 Task: Add an event location and description in Gmail when creating a calendar event.
Action: Mouse moved to (937, 82)
Screenshot: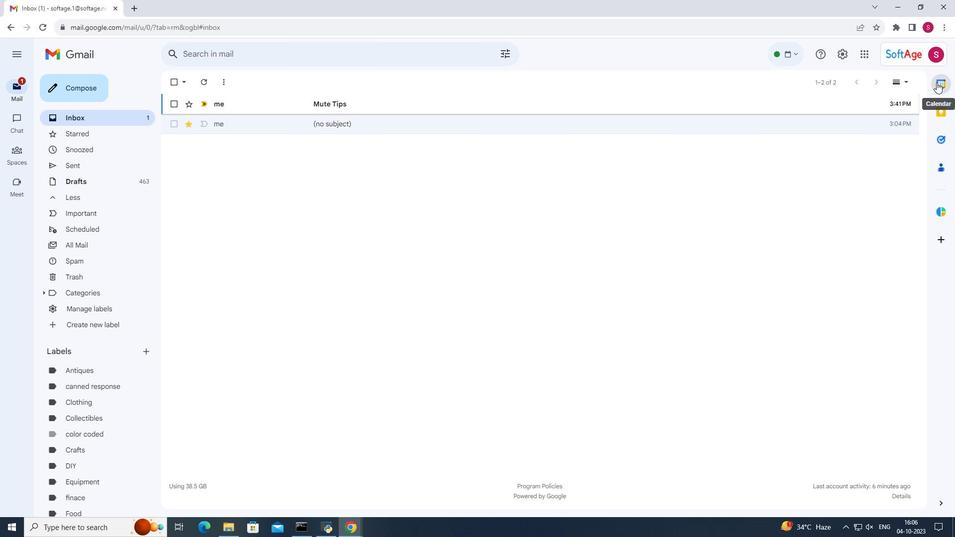
Action: Mouse pressed left at (937, 82)
Screenshot: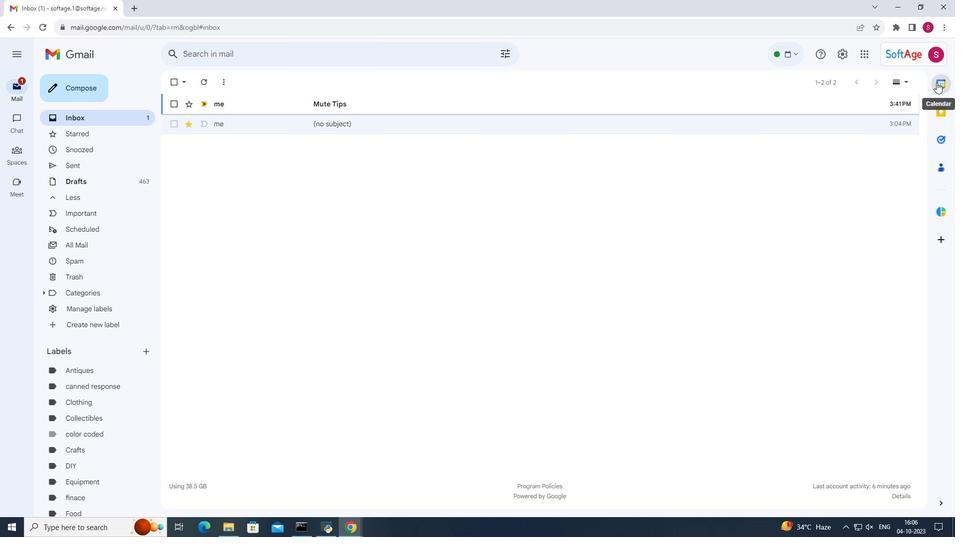 
Action: Mouse moved to (853, 506)
Screenshot: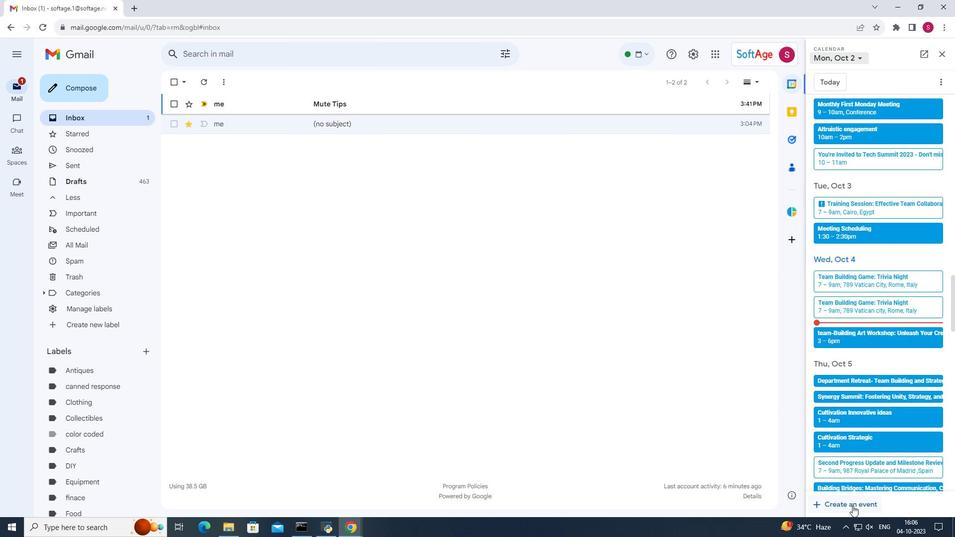 
Action: Mouse pressed left at (853, 506)
Screenshot: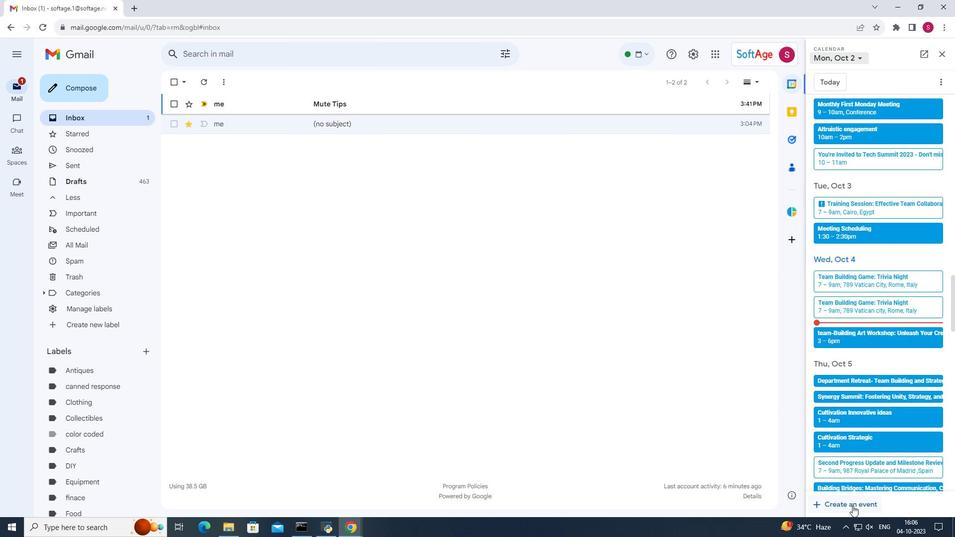 
Action: Mouse moved to (855, 80)
Screenshot: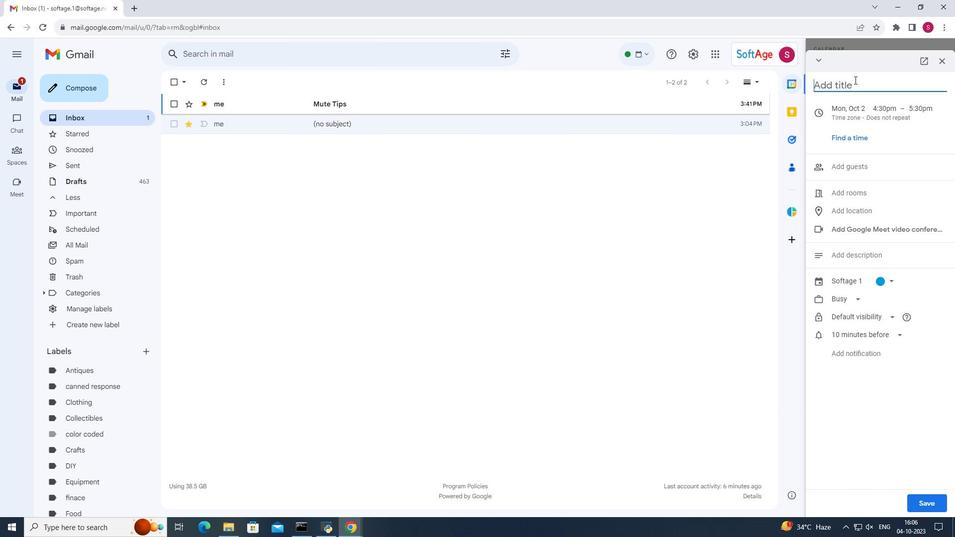 
Action: Mouse pressed left at (855, 80)
Screenshot: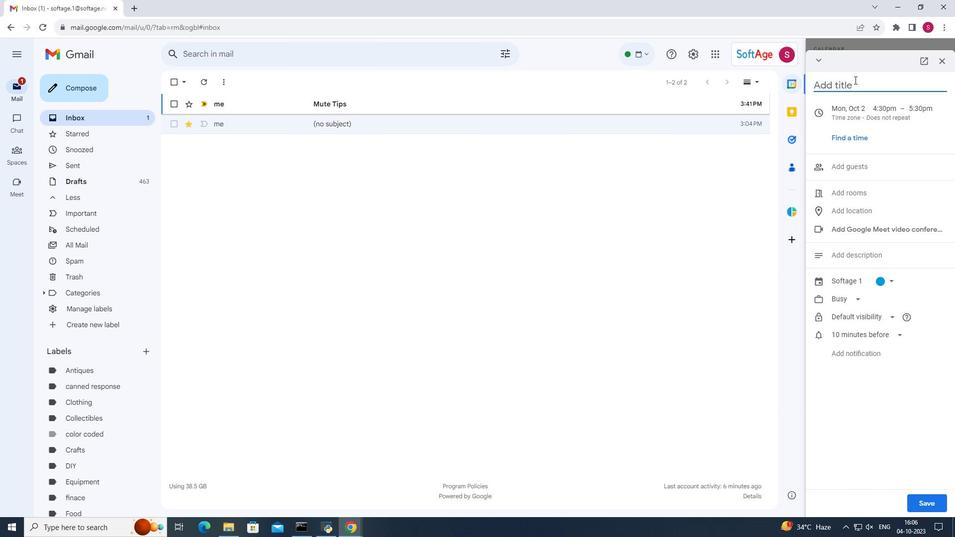 
Action: Mouse moved to (855, 80)
Screenshot: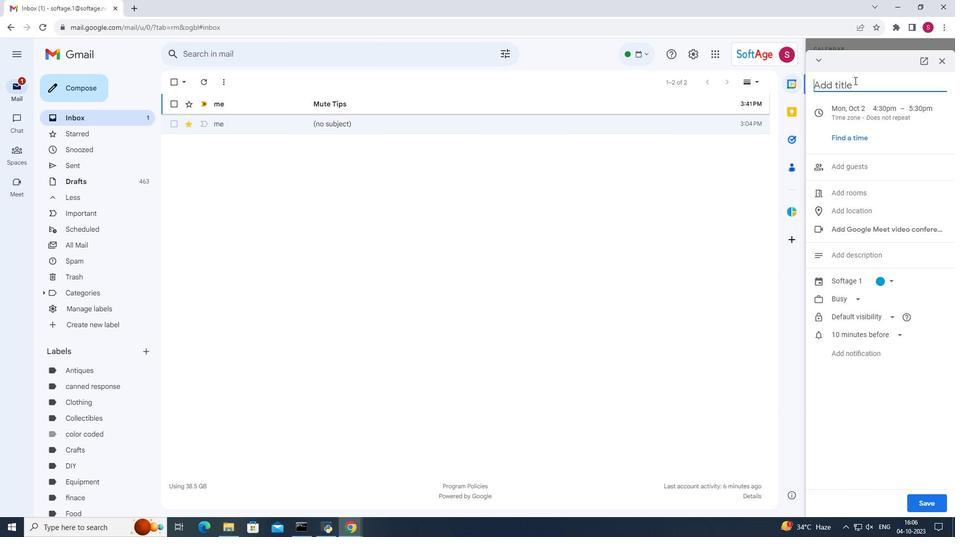 
Action: Key pressed <Key.shift>Progess<Key.space><Key.backspace><Key.backspace><Key.backspace><Key.backspace>ress<Key.space><Key.shift><Key.shift>Updates
Screenshot: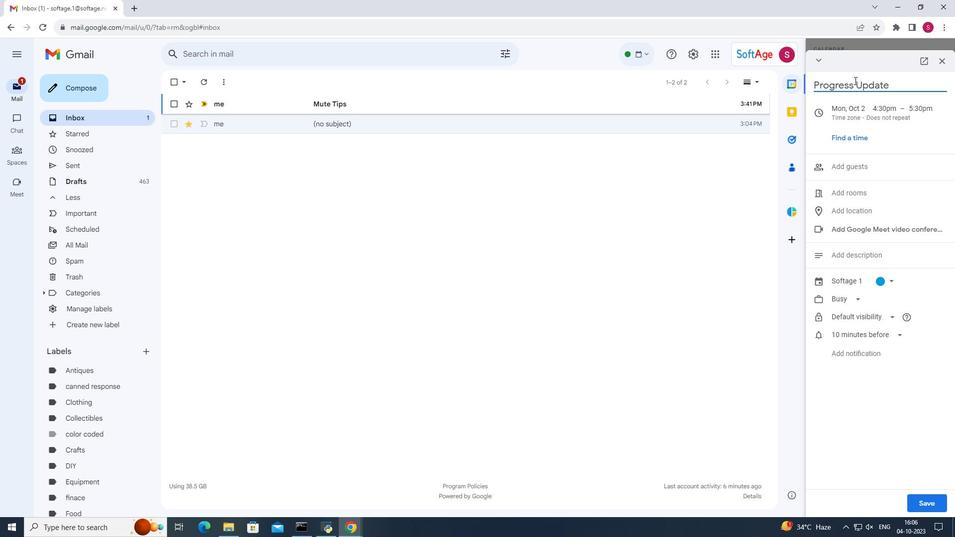 
Action: Mouse moved to (879, 111)
Screenshot: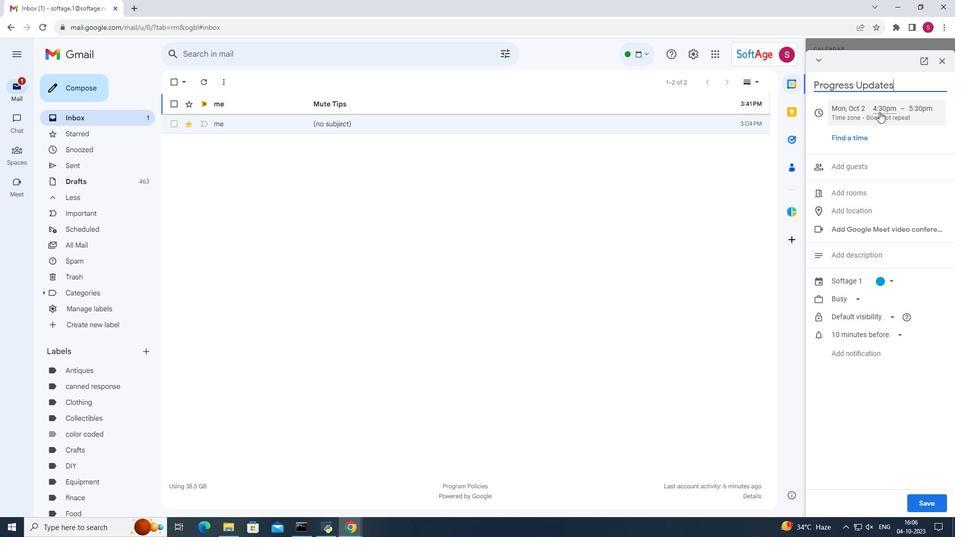 
Action: Mouse pressed left at (879, 111)
Screenshot: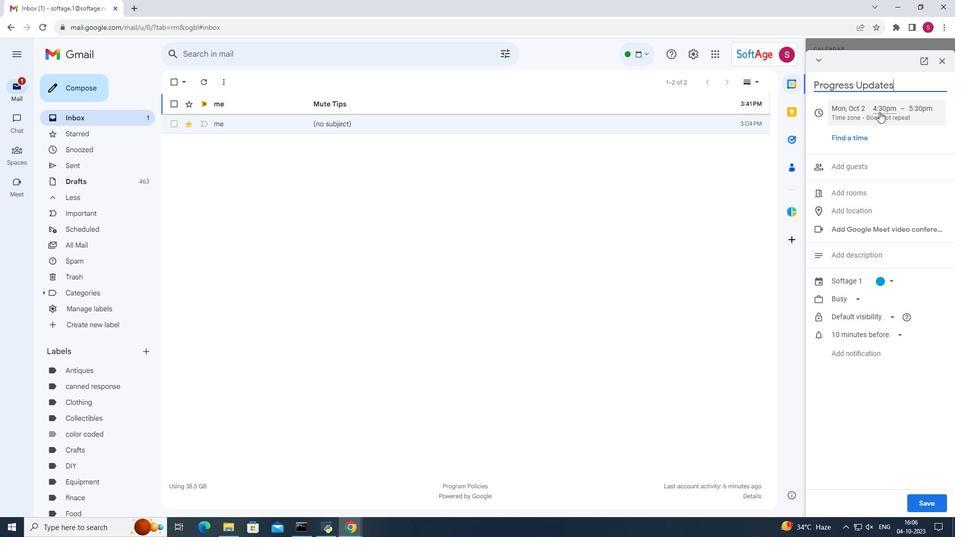 
Action: Mouse moved to (880, 111)
Screenshot: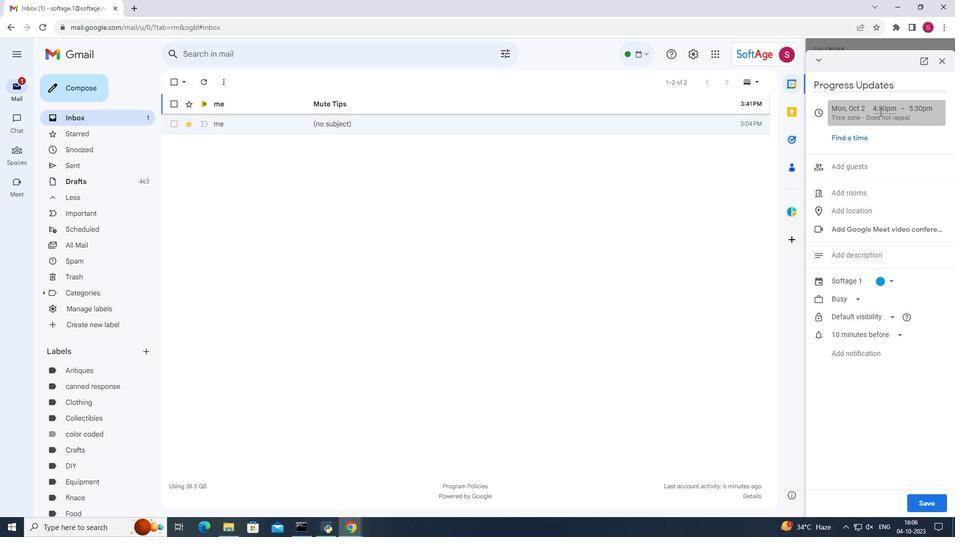 
Action: Mouse pressed left at (880, 111)
Screenshot: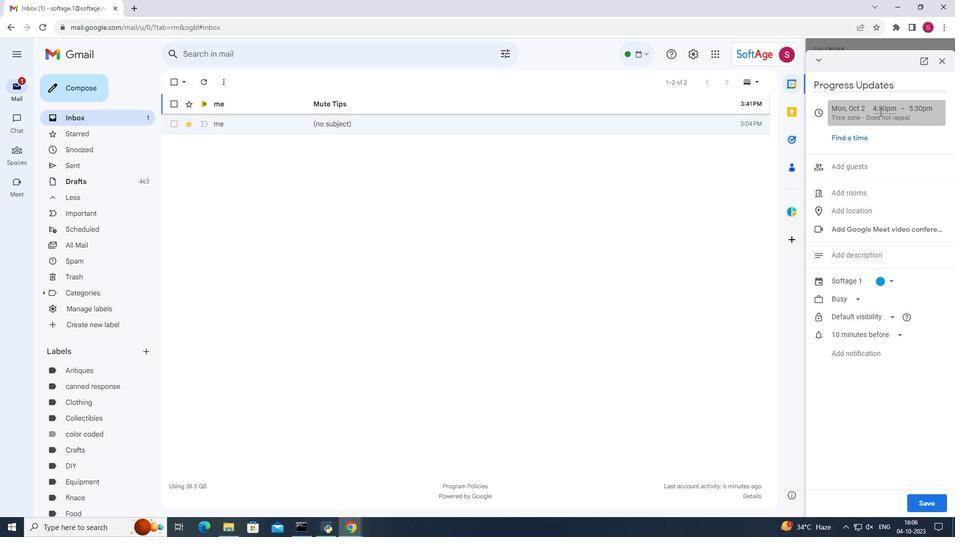 
Action: Mouse moved to (872, 212)
Screenshot: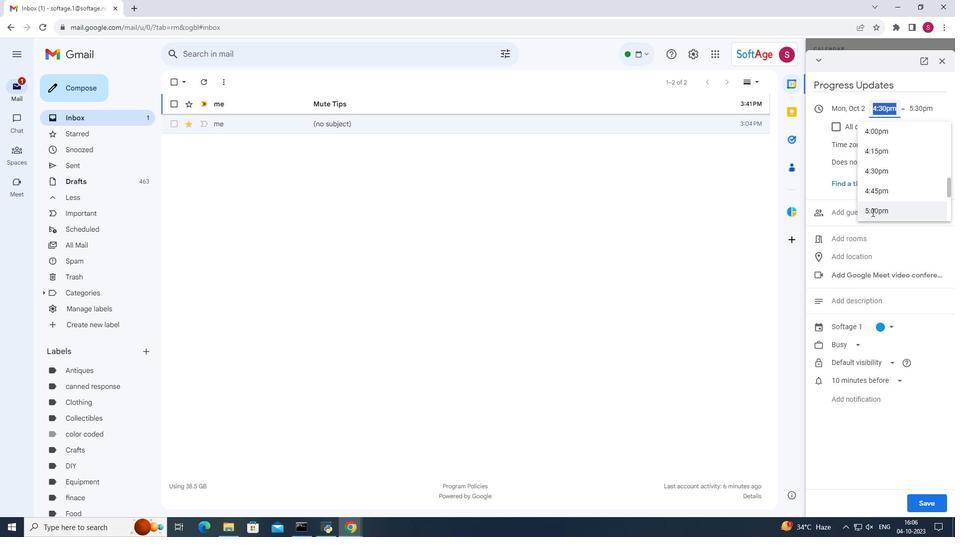 
Action: Mouse pressed left at (872, 212)
Screenshot: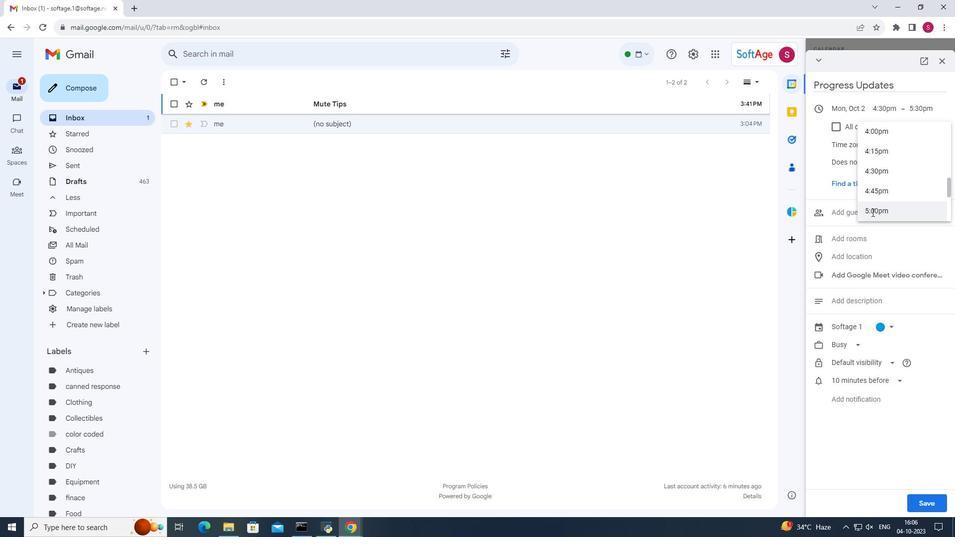 
Action: Mouse moved to (868, 159)
Screenshot: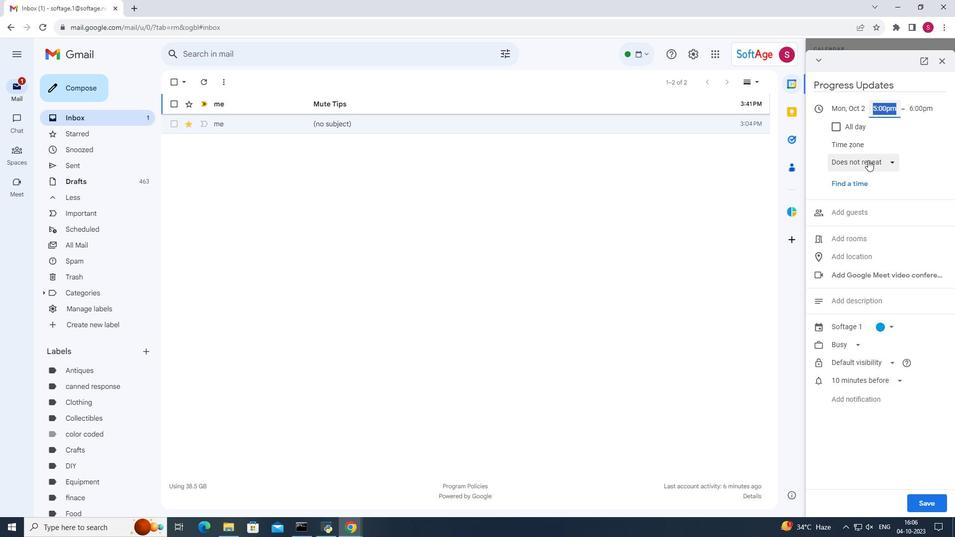 
Action: Mouse scrolled (868, 159) with delta (0, 0)
Screenshot: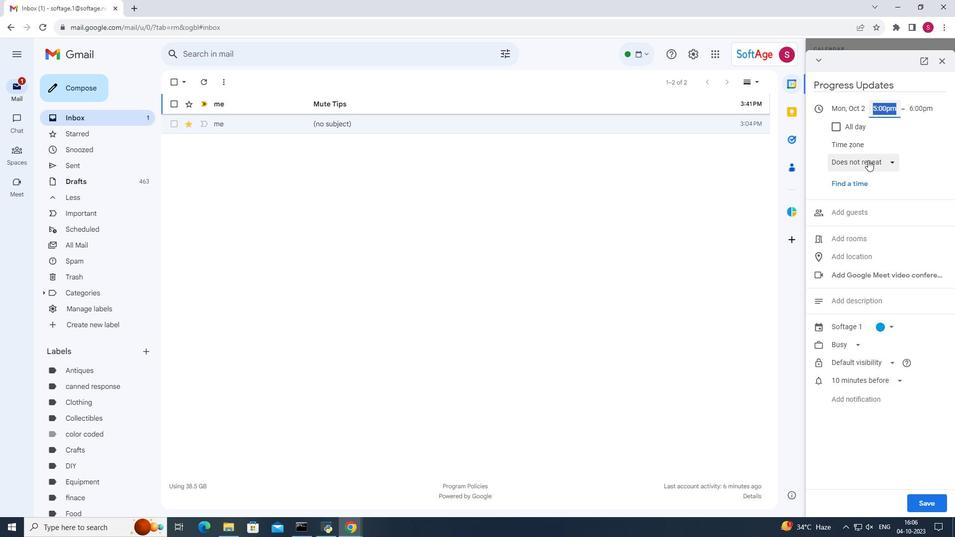 
Action: Mouse moved to (868, 163)
Screenshot: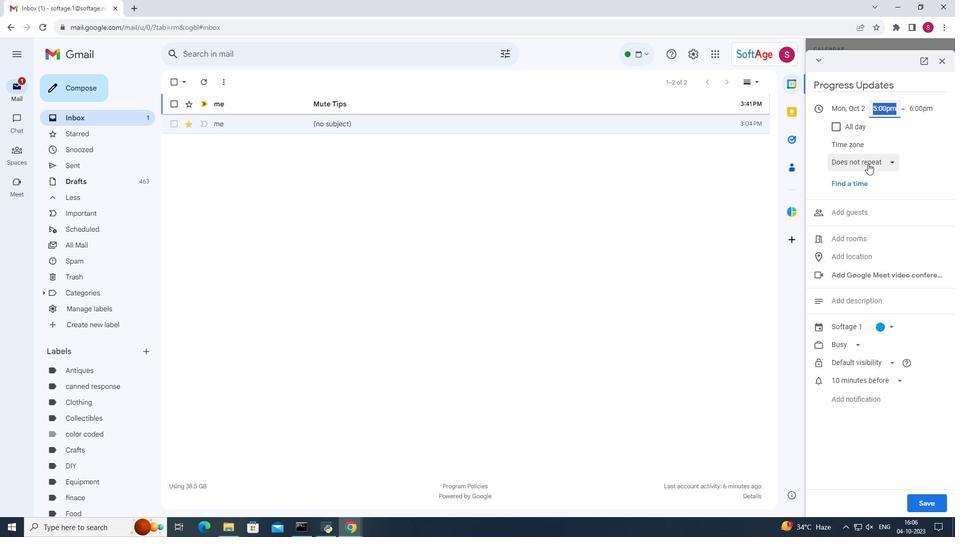 
Action: Mouse scrolled (868, 162) with delta (0, 0)
Screenshot: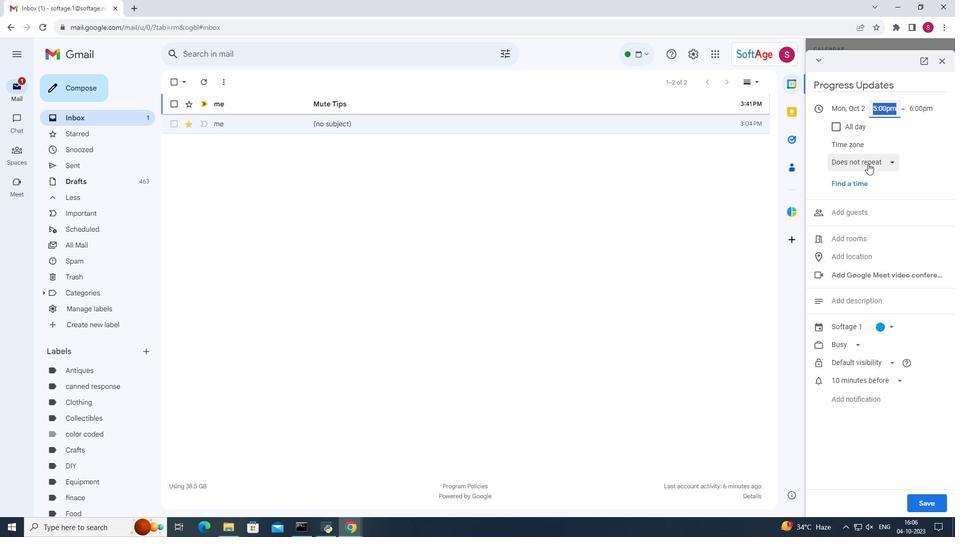 
Action: Mouse moved to (871, 256)
Screenshot: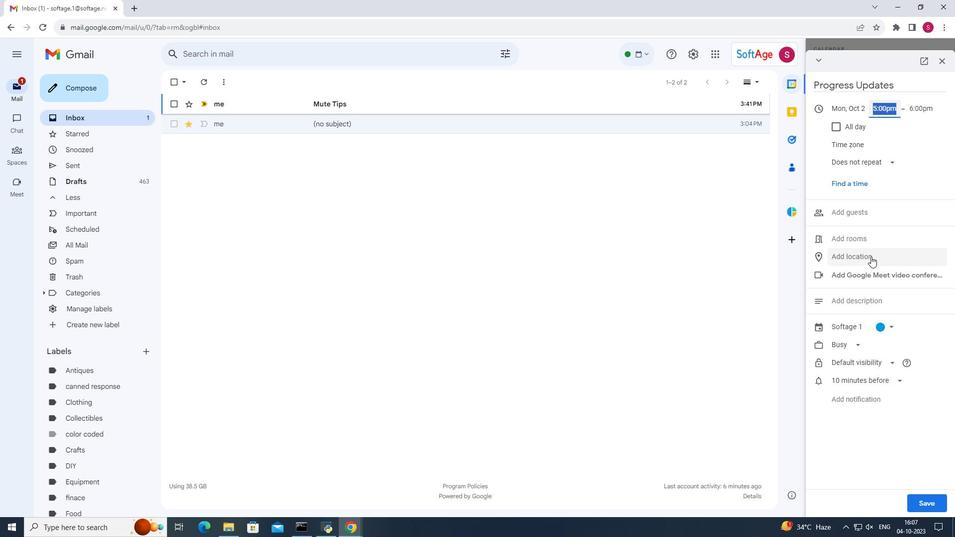 
Action: Mouse pressed left at (871, 256)
Screenshot: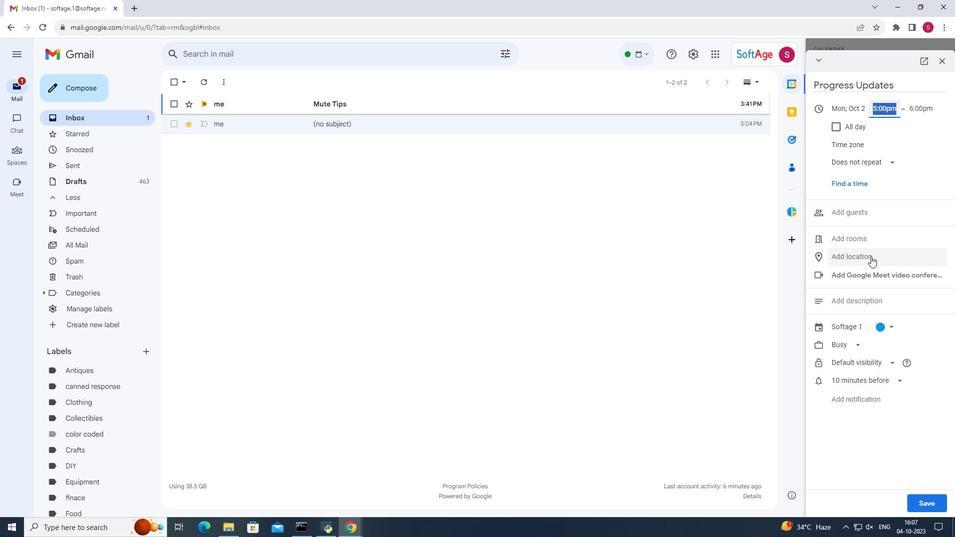 
Action: Mouse moved to (871, 256)
Screenshot: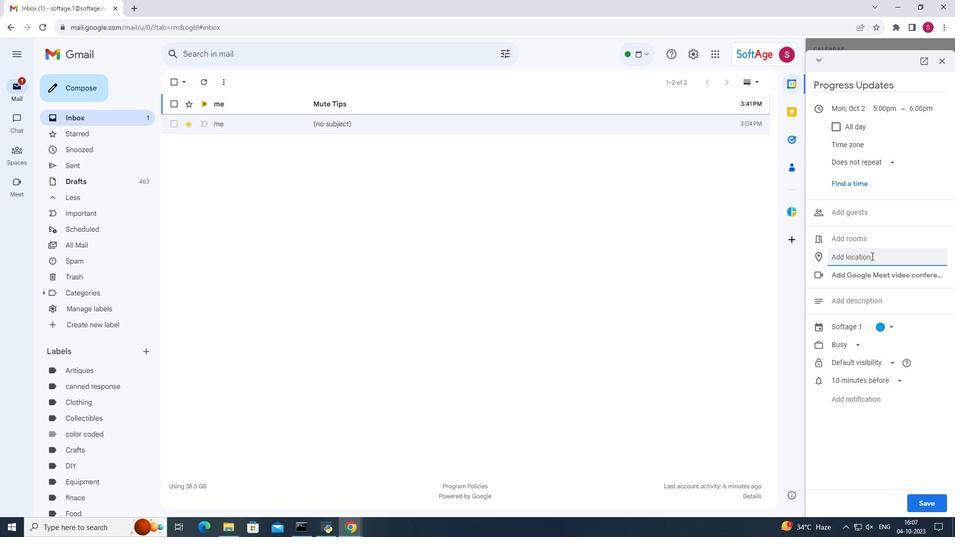 
Action: Key pressed hon
Screenshot: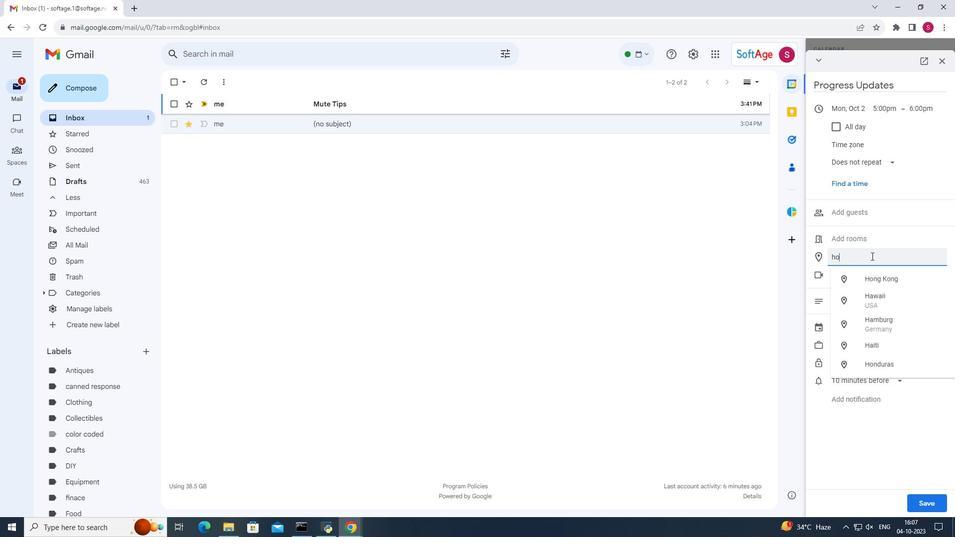 
Action: Mouse moved to (871, 280)
Screenshot: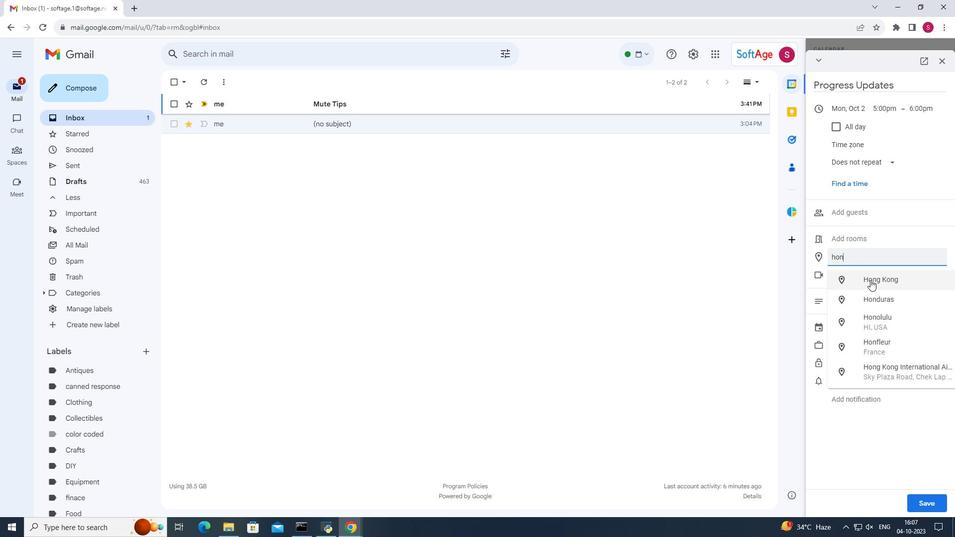 
Action: Mouse pressed left at (871, 280)
Screenshot: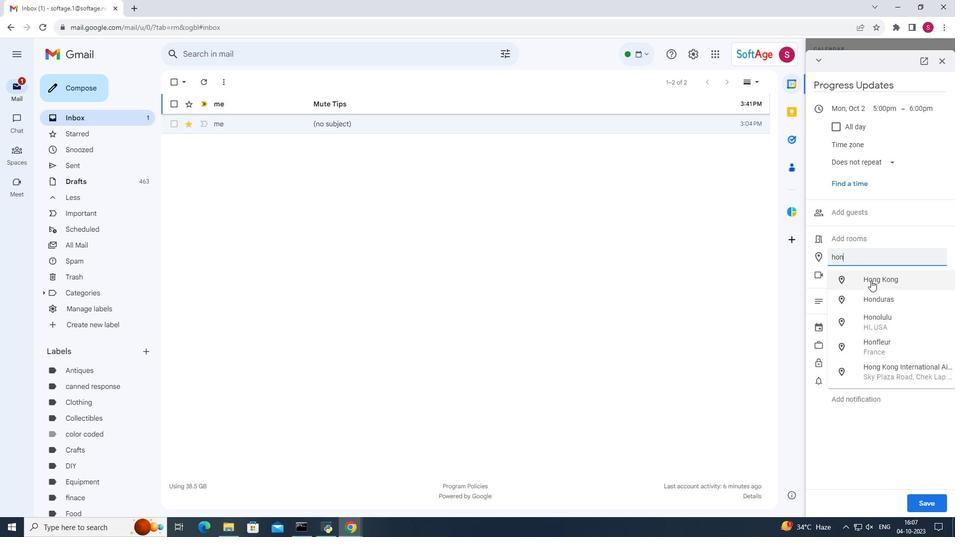 
Action: Mouse moved to (877, 298)
Screenshot: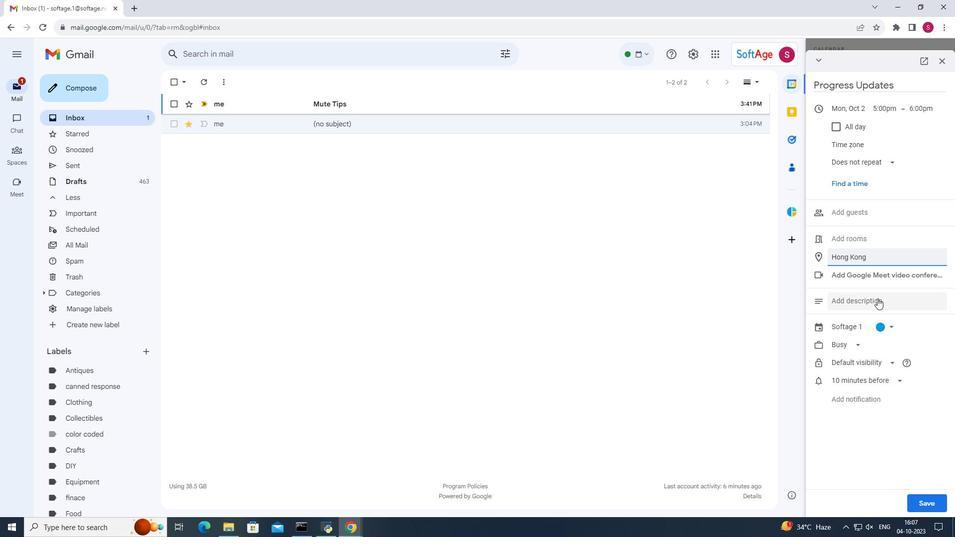 
Action: Mouse pressed left at (877, 298)
Screenshot: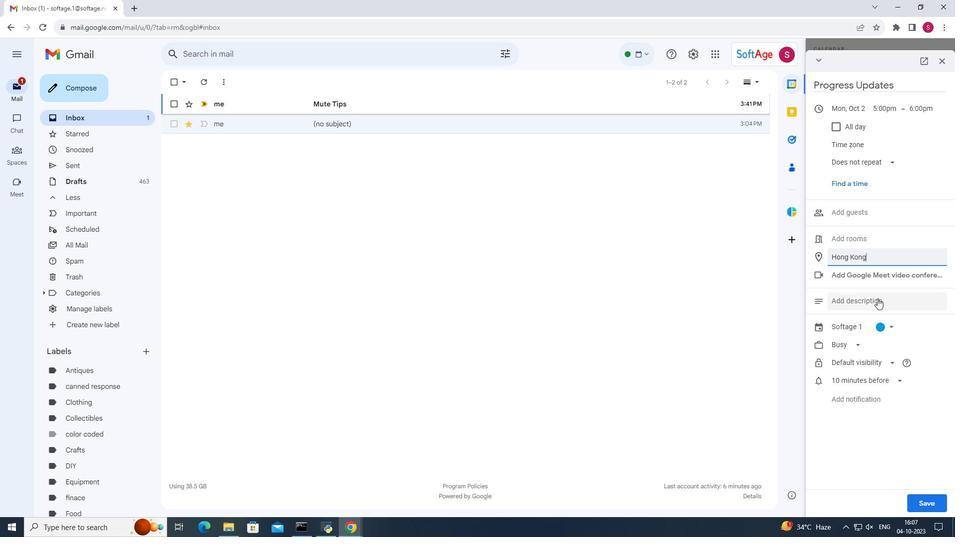 
Action: Mouse moved to (867, 363)
Screenshot: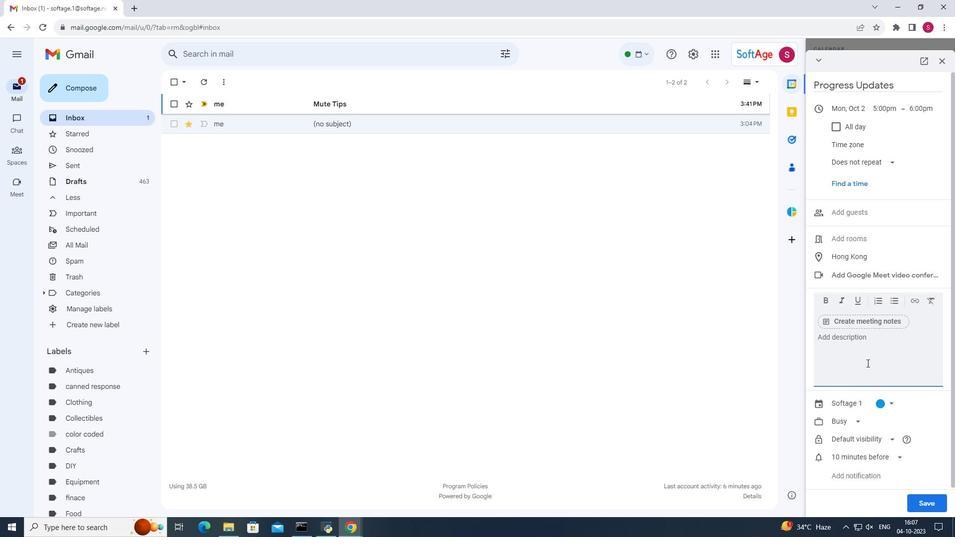 
Action: Key pressed <Key.shift><Key.shift><Key.shift><Key.shift><Key.shift><Key.shift><Key.shift><Key.shift><Key.shift><Key.shift><Key.shift><Key.shift><Key.shift><Key.shift><Key.shift><Key.shift><Key.shift><Key.shift><Key.shift><Key.shift><Key.shift><Key.shift><Key.shift><Key.shift><Key.shift><Key.shift><Key.shift><Key.shift><Key.shift><Key.shift><Key.shift><Key.shift><Key.shift><Key.shift><Key.shift><Key.shift><Key.shift><Key.shift><Key.shift><Key.shift><Key.shift><Key.shift><Key.shift><Key.shift><Key.shift><Key.shift><Key.shift><Key.shift><Key.shift>Following<Key.space>the<Key.space><Key.shift>Introduction,<Key.space><Key.enter><Key.shift>each<Key.space>participant<Key.space>will<Key.space>be<Key.space>allocated<Key.space>s<Key.backspace>a<Key.space>specific<Key.space>times<Key.space>slot<Key.space>to<Key.space>captivate<Key.space>the<Key.space>audience,<Key.space>demonstrative<Key.backspace><Key.backspace><Key.backspace>ing<Key.space>their<Key.space>skills<Key.space>and<Key.space>re<Key.space>fining<Key.left><Key.left><Key.left><Key.left><Key.left><Key.left><Key.backspace><Key.right><Key.right><Key.right><Key.right><Key.right><Key.right><Key.space>their<Key.space>delivery.<Key.space>this<Key.space>m<Key.backspace>prest<Key.backspace>entation<Key.space>sessions<Key.space>is<Key.space>a<Key.space>valuable<Key.space>plateform<Key.space>to<Key.space>share<Key.space>insights,knowledge,and<Key.space><Key.space><Key.backspace>passion<Key.space>on<Key.space>dilerse<Key.left><Key.left><Key.left><Key.left><Key.backspace>v<Key.right><Key.right><Key.right><Key.right><Key.right><Key.right><Key.space>array<Key.space>of<Key.backspace><Key.backspace><Key.backspace><Key.backspace><Key.backspace><Key.backspace><Key.backspace><Key.backspace><Key.backspace><Key.backspace><Key.backspace><Key.backspace><Key.backspace><Key.backspace><Key.backspace><Key.backspace><Key.backspace><Key.backspace><Key.backspace><Key.backspace><Key.backspace><Key.backspace><Key.backspace><Key.backspace><Key.backspace><Key.backspace><Key.backspace><Key.backspace><Key.backspace><Key.backspace><Key.backspace><Key.backspace>.
Screenshot: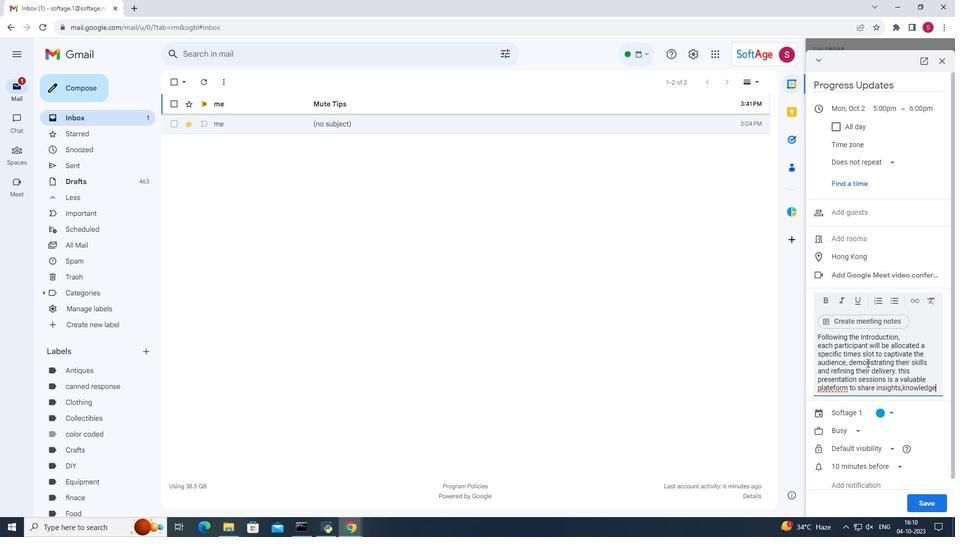 
Action: Mouse moved to (902, 445)
Screenshot: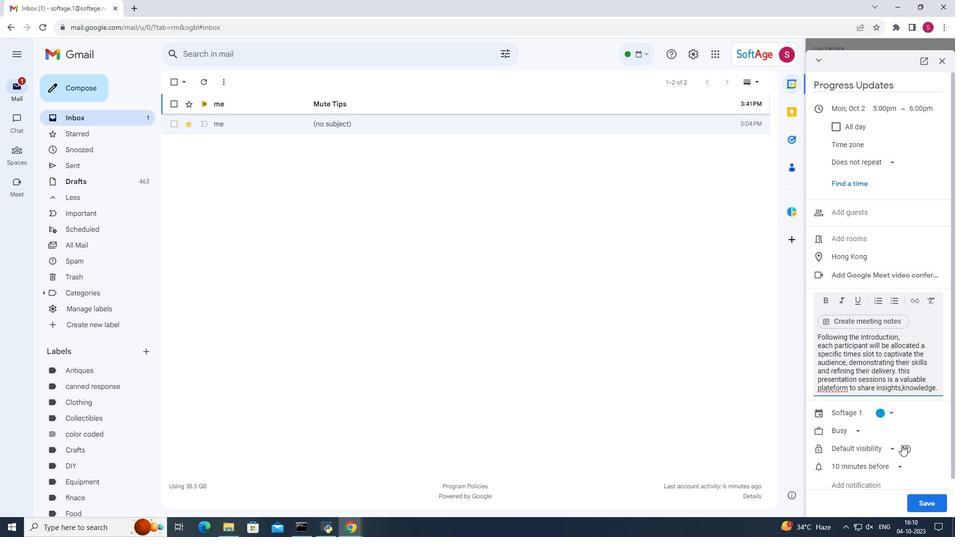 
Action: Mouse scrolled (902, 444) with delta (0, 0)
Screenshot: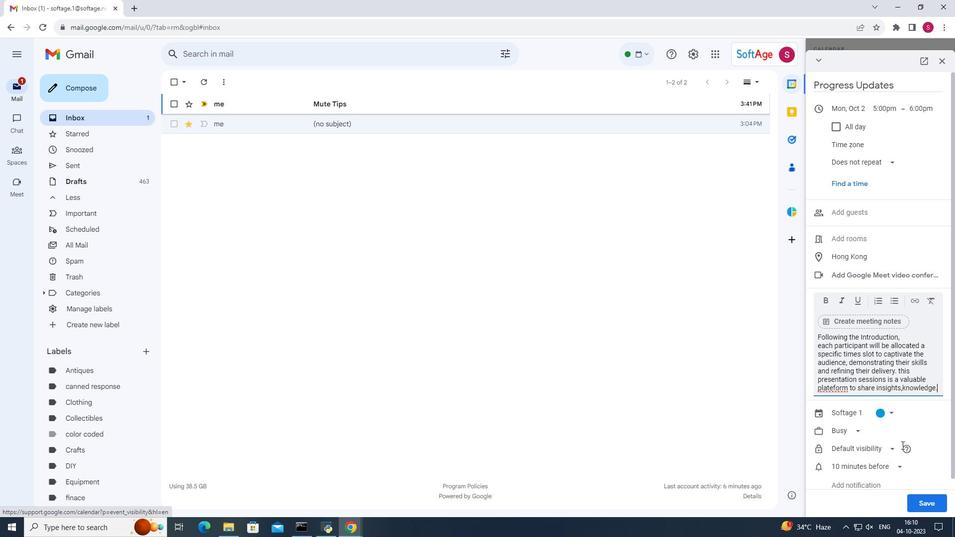 
Action: Mouse scrolled (902, 444) with delta (0, 0)
Screenshot: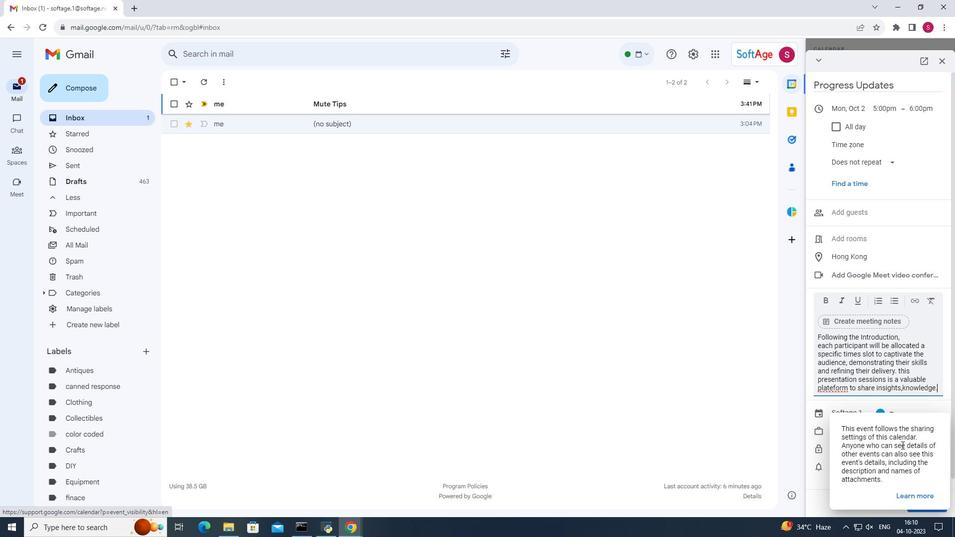 
Action: Mouse moved to (932, 508)
Screenshot: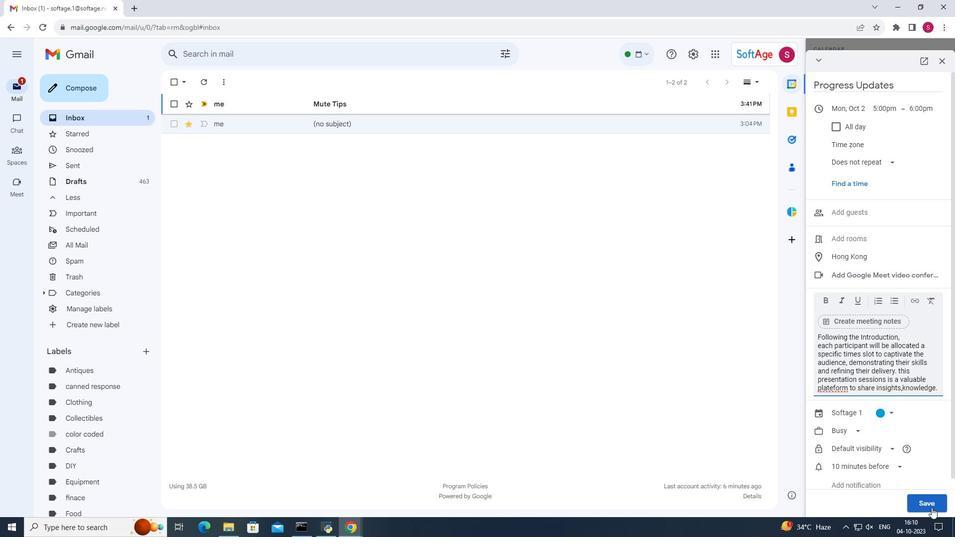 
Action: Mouse pressed left at (932, 508)
Screenshot: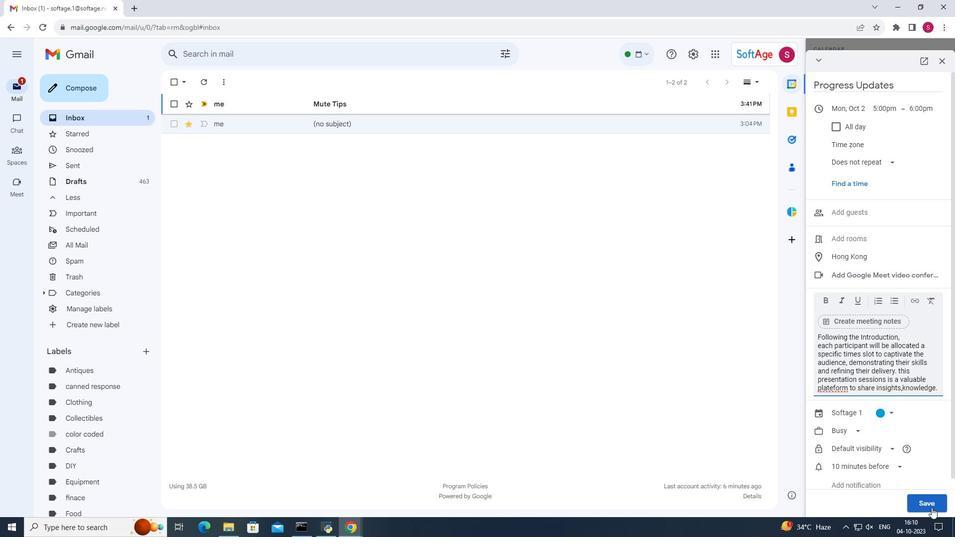 
Action: Mouse pressed left at (932, 508)
Screenshot: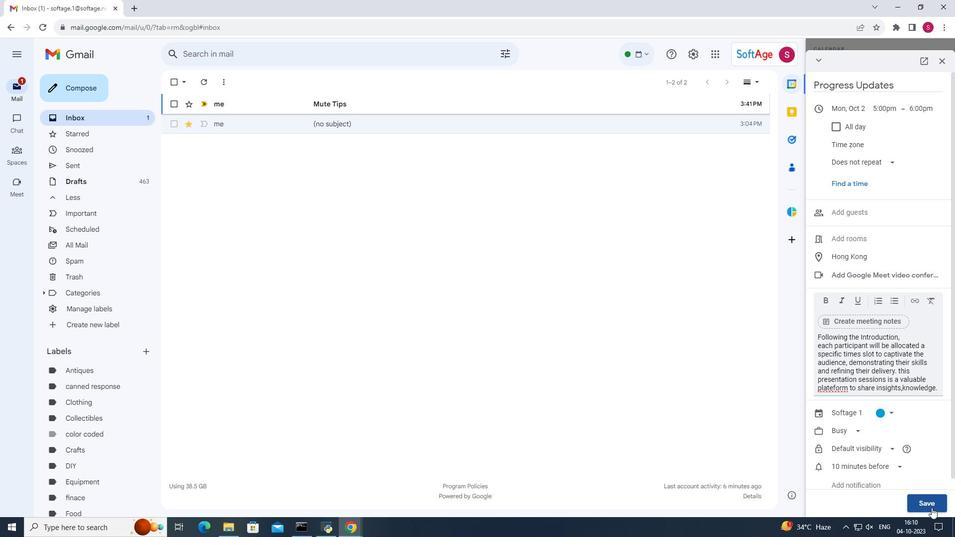 
Action: Mouse moved to (886, 443)
Screenshot: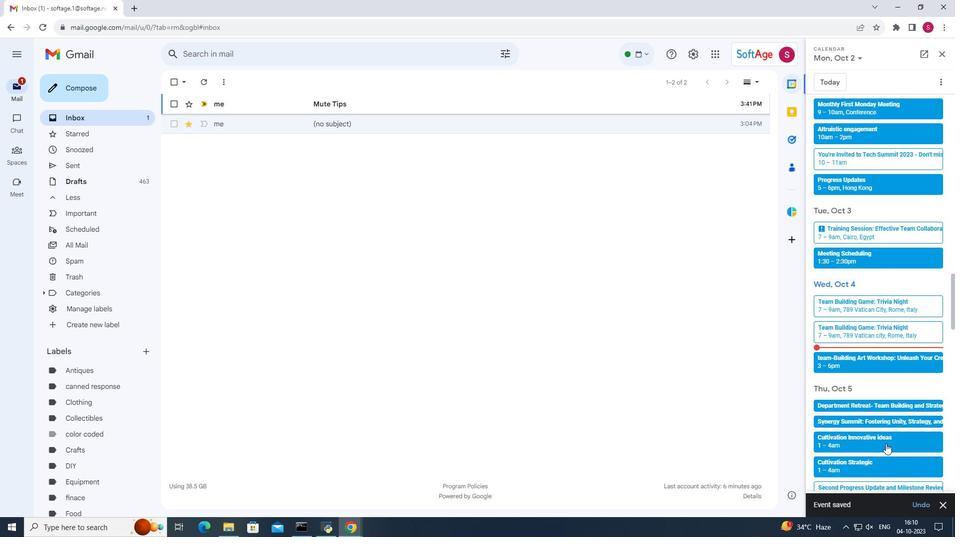 
